Task: Create a due date automation trigger when advanced on, 2 working days after a card is due add basic not assigned to anyone is due at 11:00 AM.
Action: Mouse moved to (1099, 84)
Screenshot: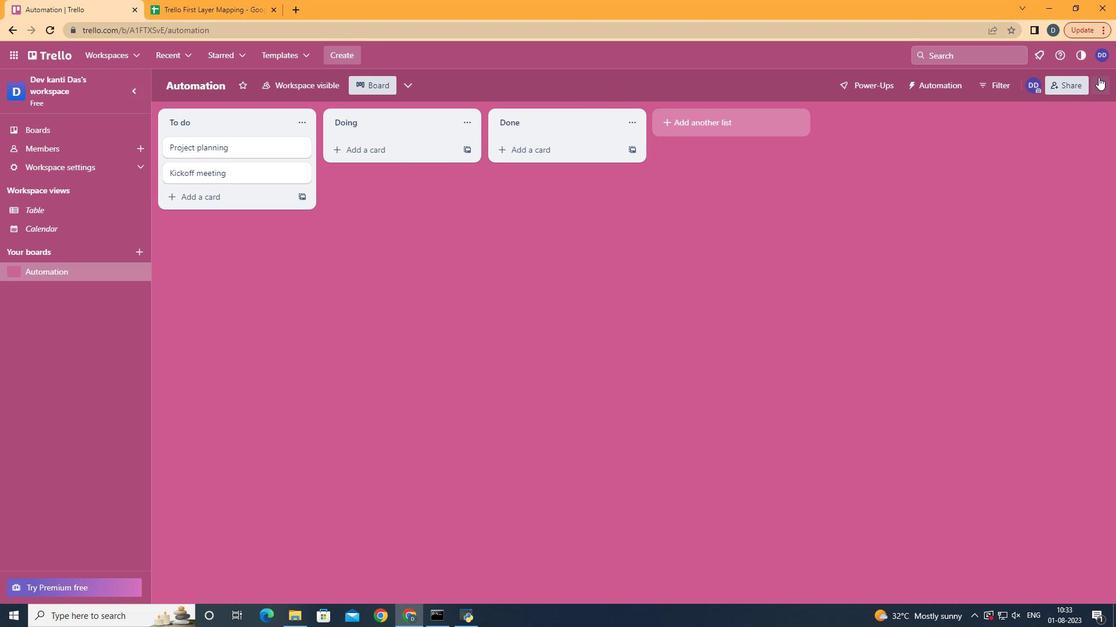 
Action: Mouse pressed left at (1099, 84)
Screenshot: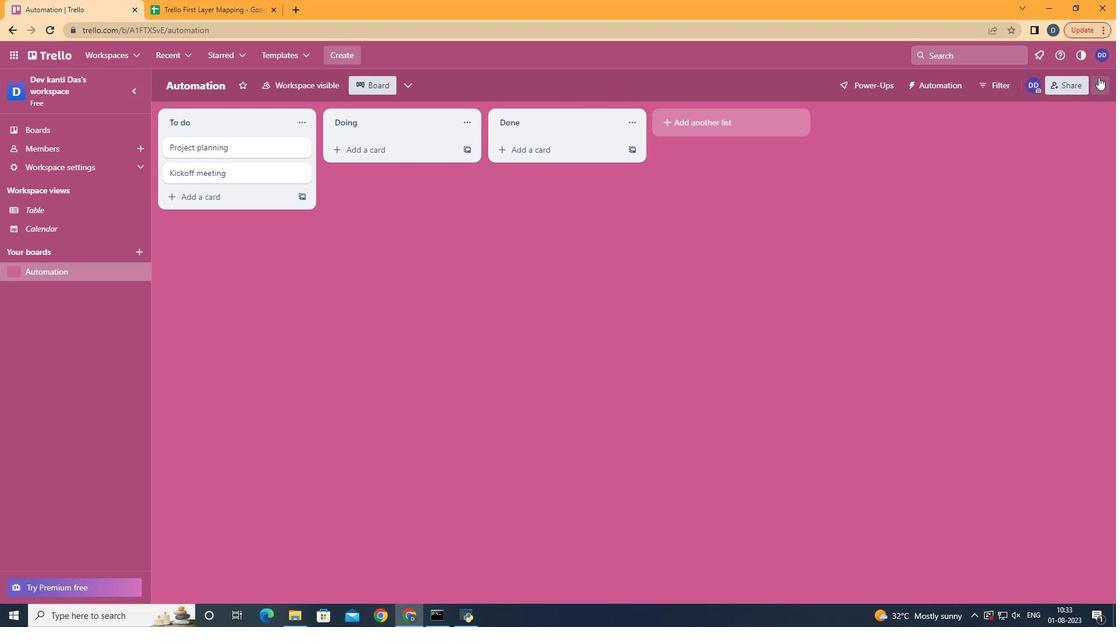 
Action: Mouse moved to (1016, 256)
Screenshot: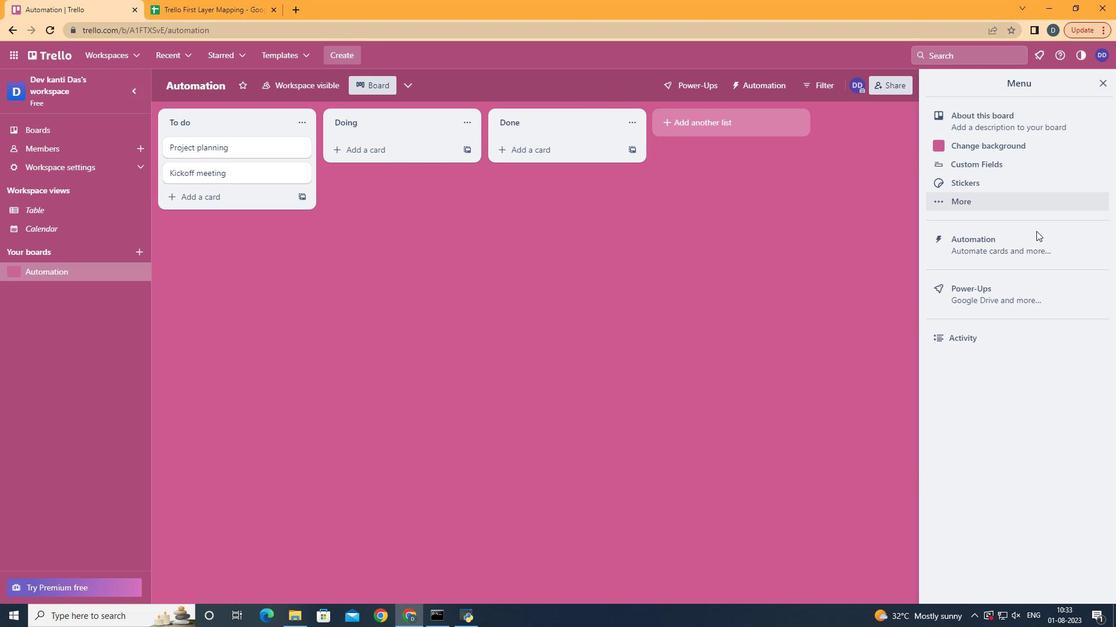 
Action: Mouse pressed left at (1016, 256)
Screenshot: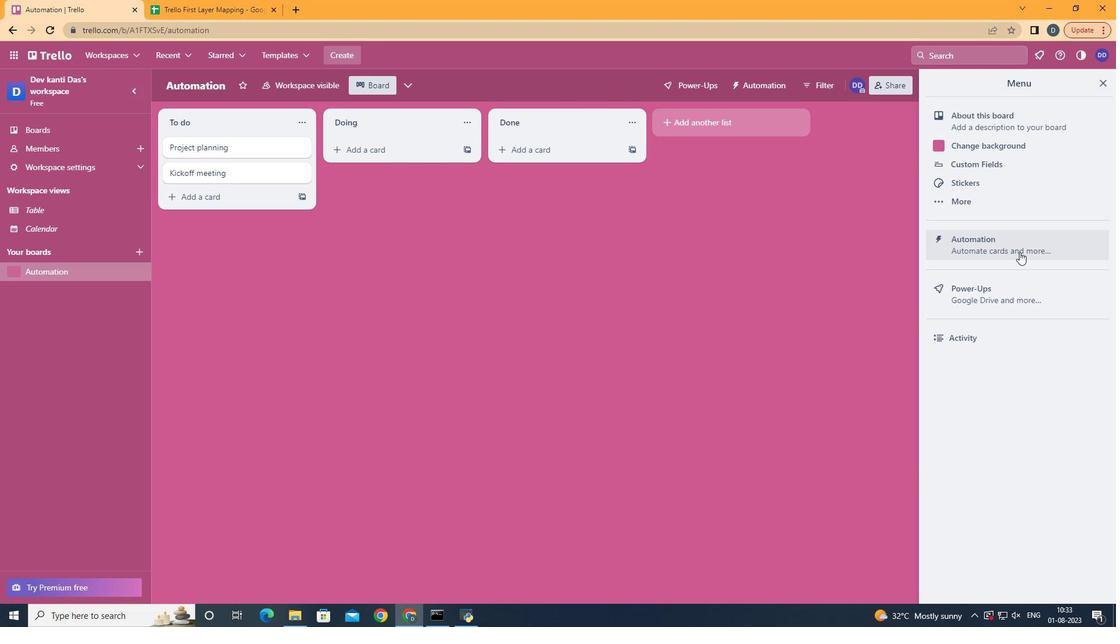 
Action: Mouse moved to (218, 231)
Screenshot: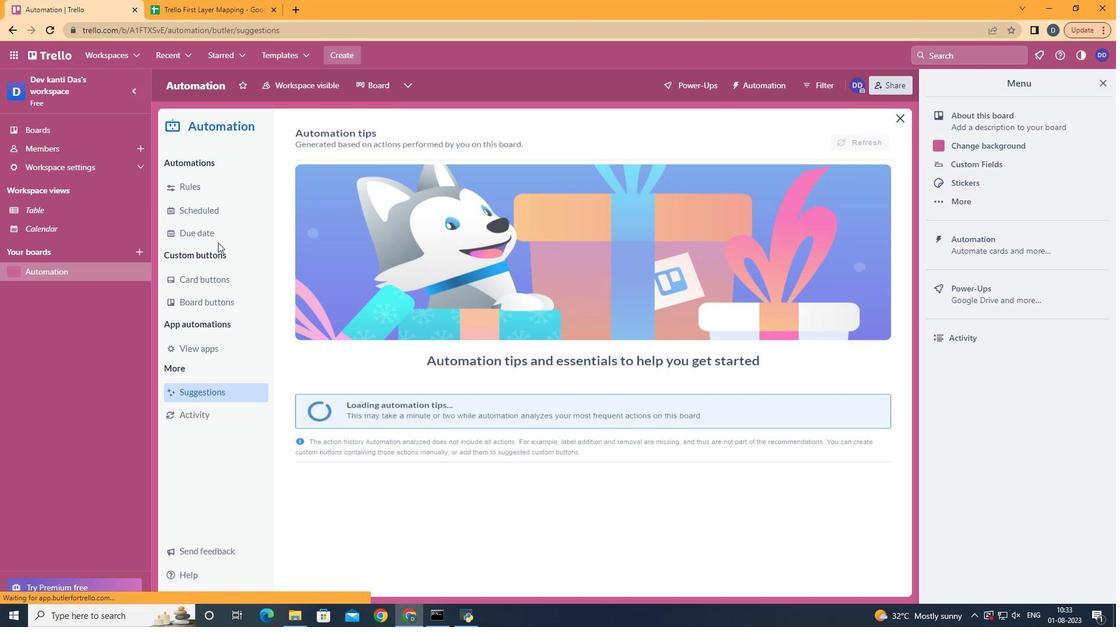 
Action: Mouse pressed left at (218, 231)
Screenshot: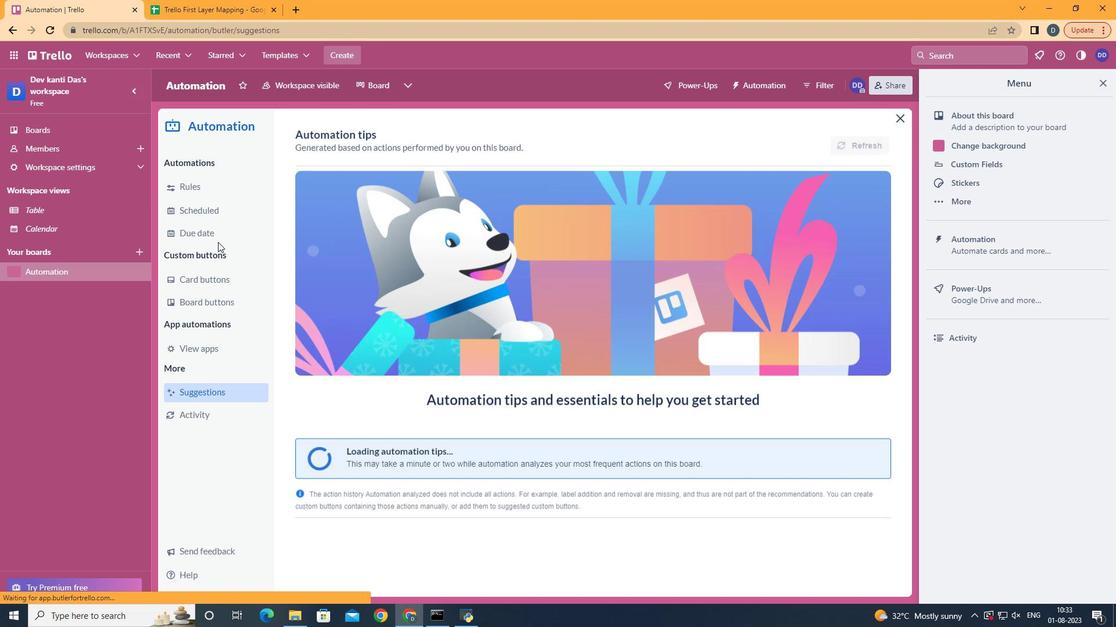 
Action: Mouse moved to (839, 138)
Screenshot: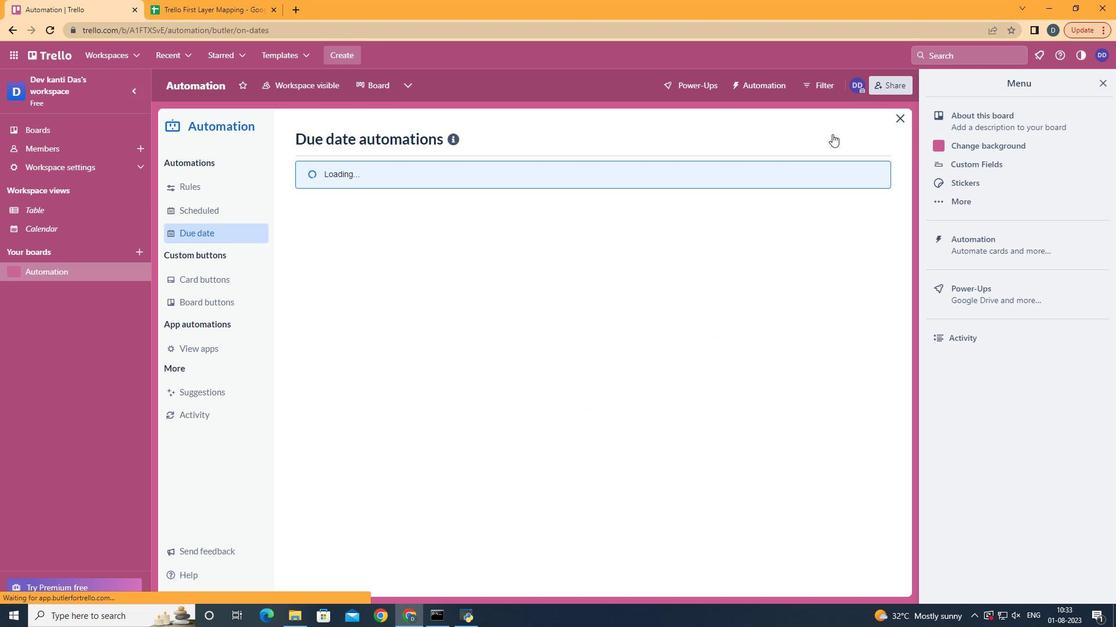 
Action: Mouse pressed left at (839, 138)
Screenshot: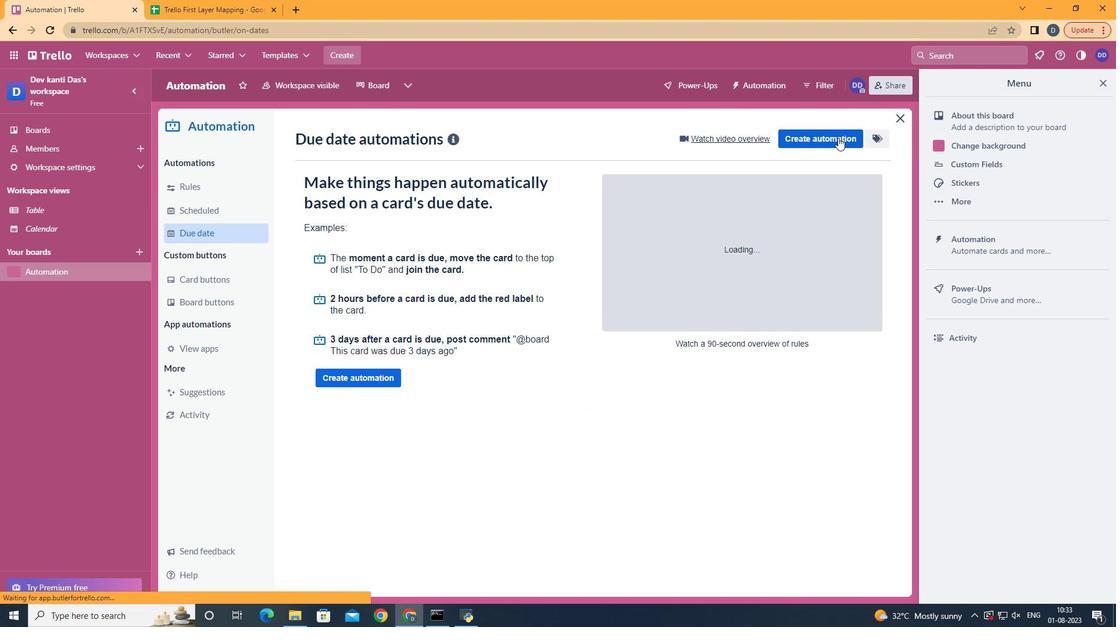 
Action: Mouse moved to (634, 244)
Screenshot: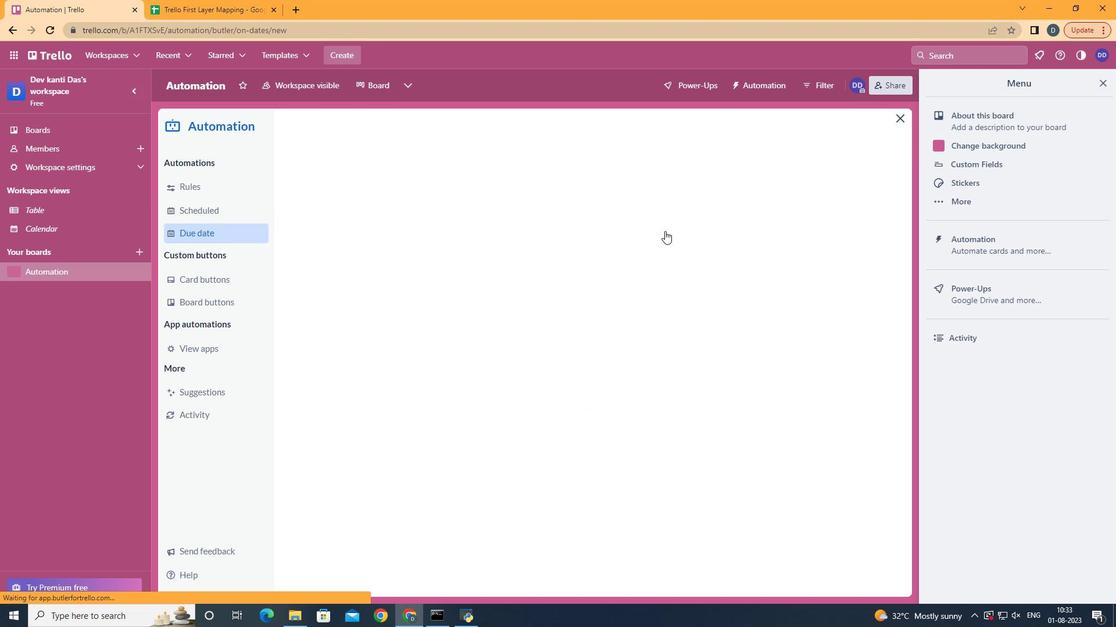 
Action: Mouse pressed left at (634, 244)
Screenshot: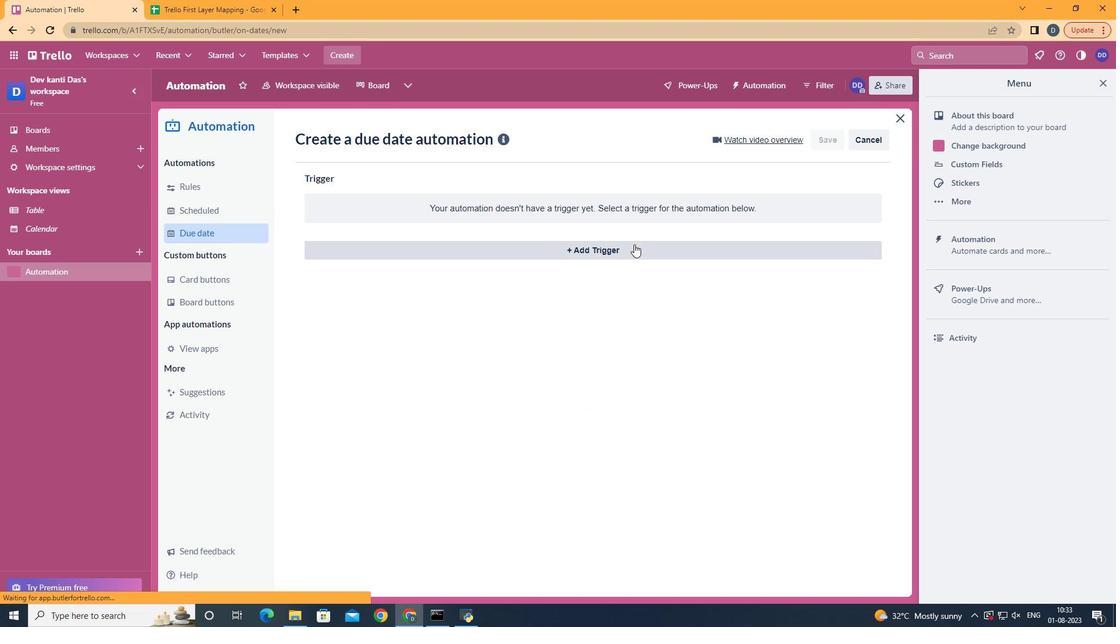 
Action: Mouse moved to (377, 468)
Screenshot: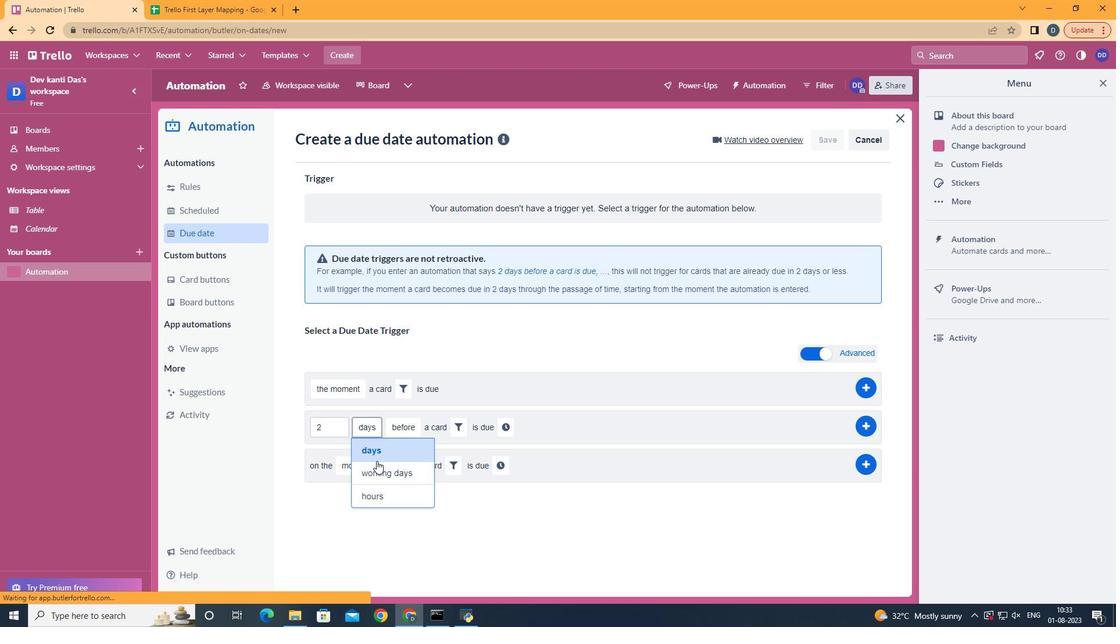 
Action: Mouse pressed left at (377, 468)
Screenshot: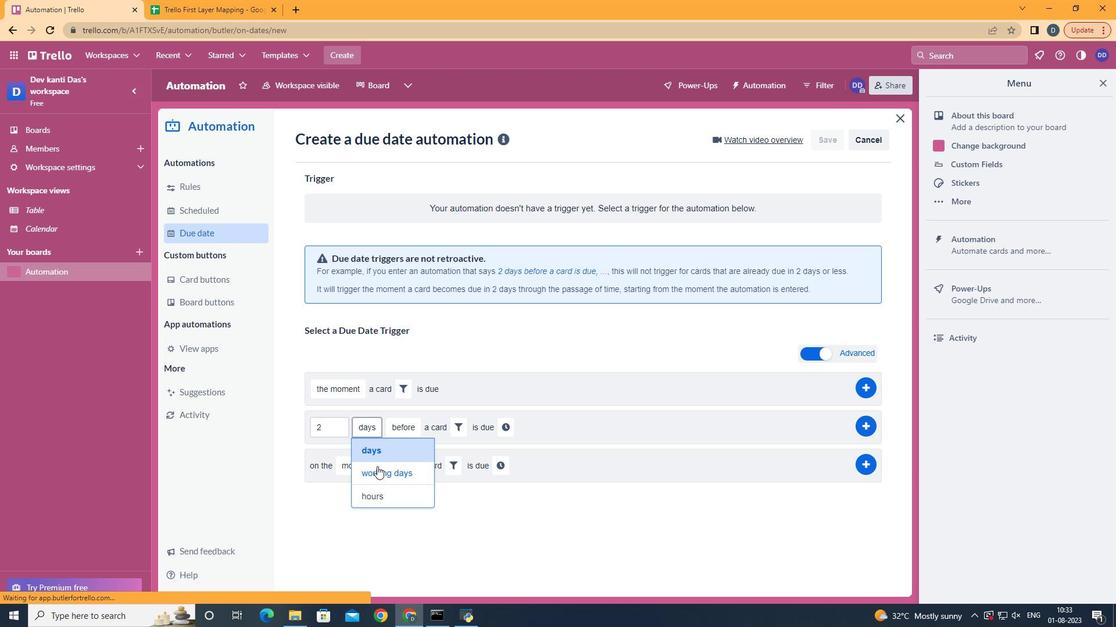 
Action: Mouse moved to (443, 470)
Screenshot: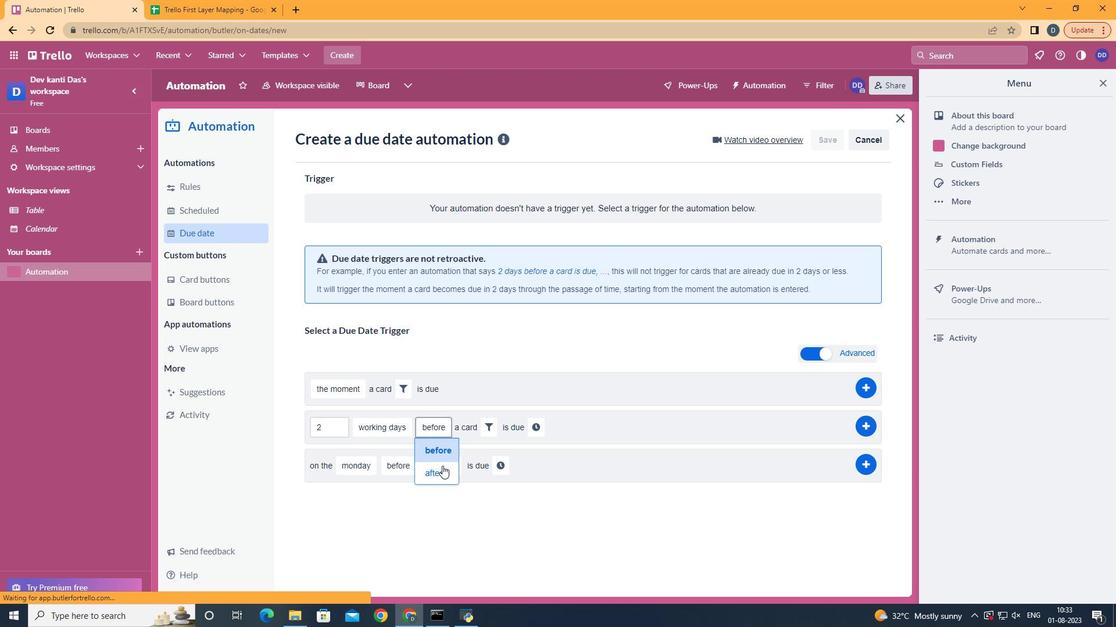 
Action: Mouse pressed left at (443, 470)
Screenshot: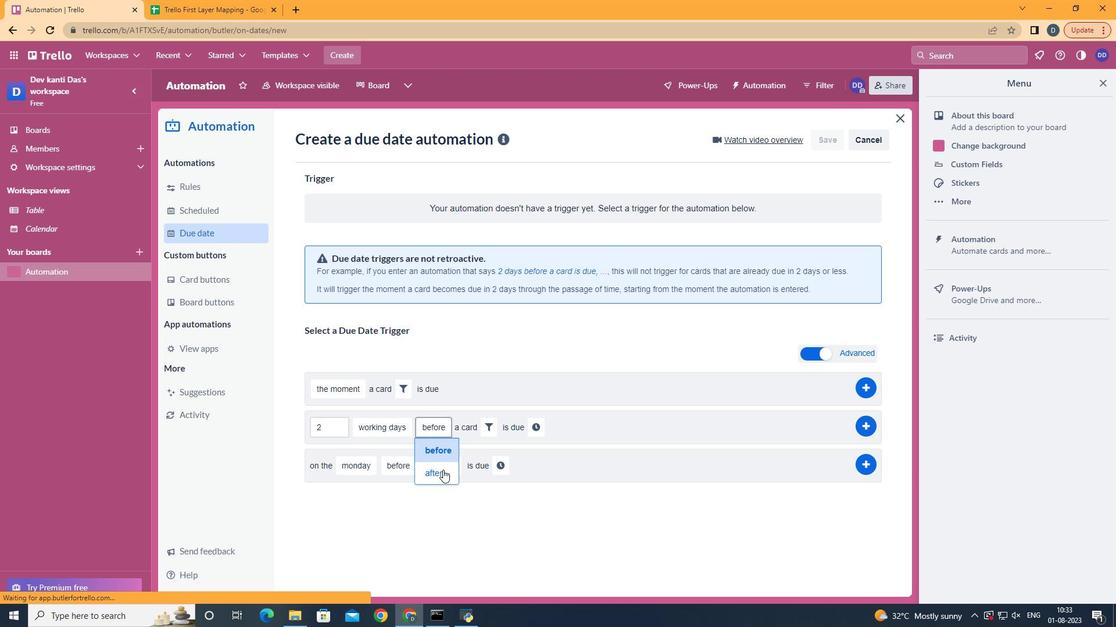 
Action: Mouse moved to (482, 428)
Screenshot: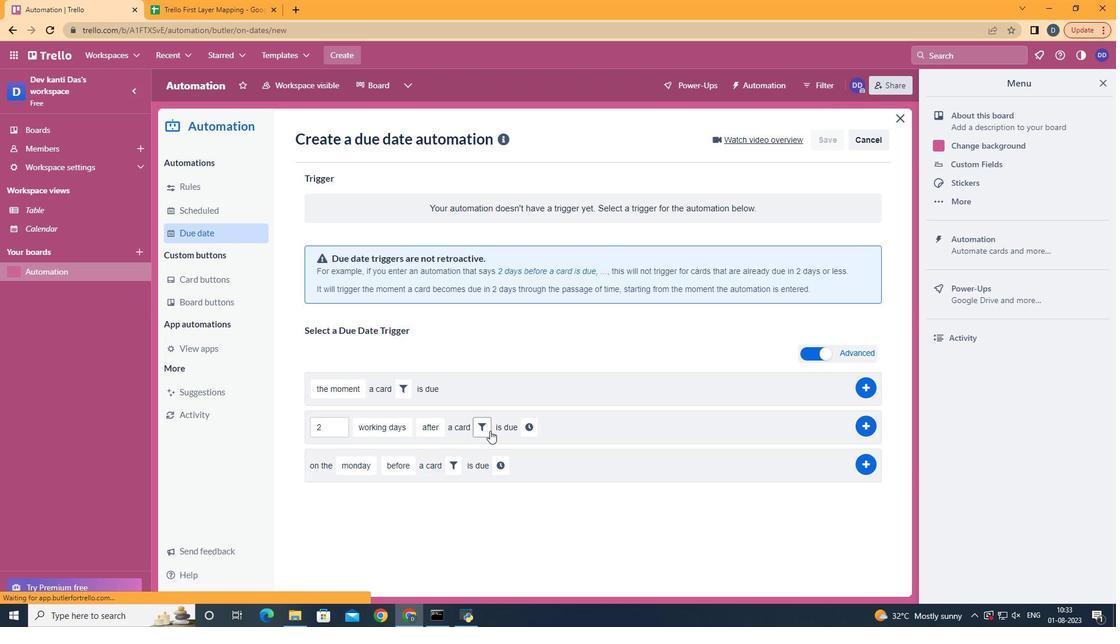 
Action: Mouse pressed left at (482, 428)
Screenshot: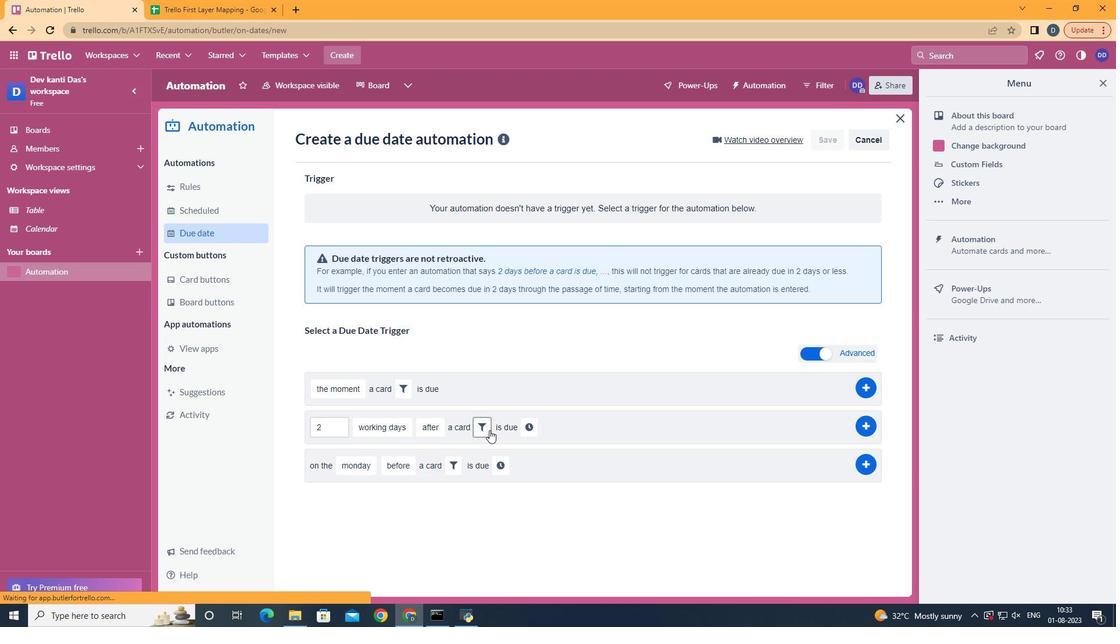 
Action: Mouse moved to (532, 551)
Screenshot: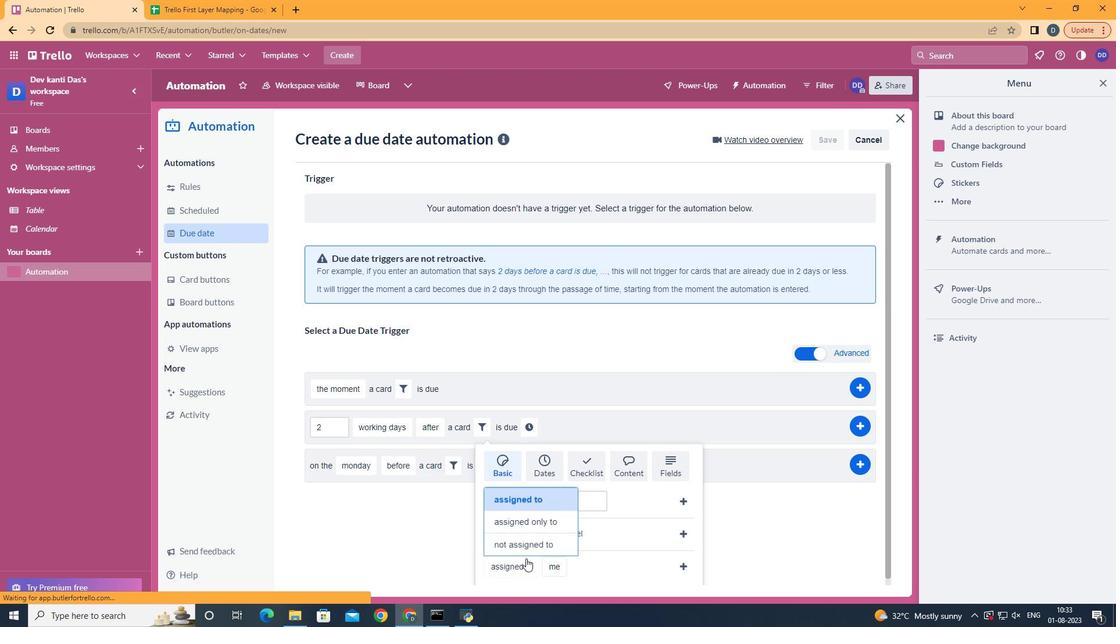 
Action: Mouse pressed left at (532, 551)
Screenshot: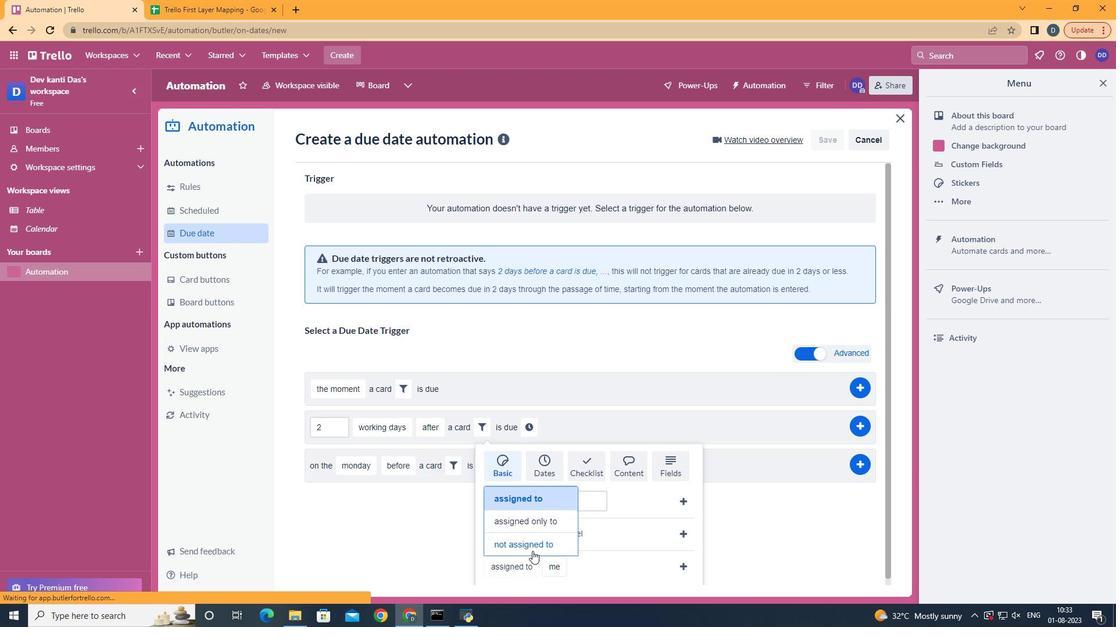 
Action: Mouse moved to (588, 528)
Screenshot: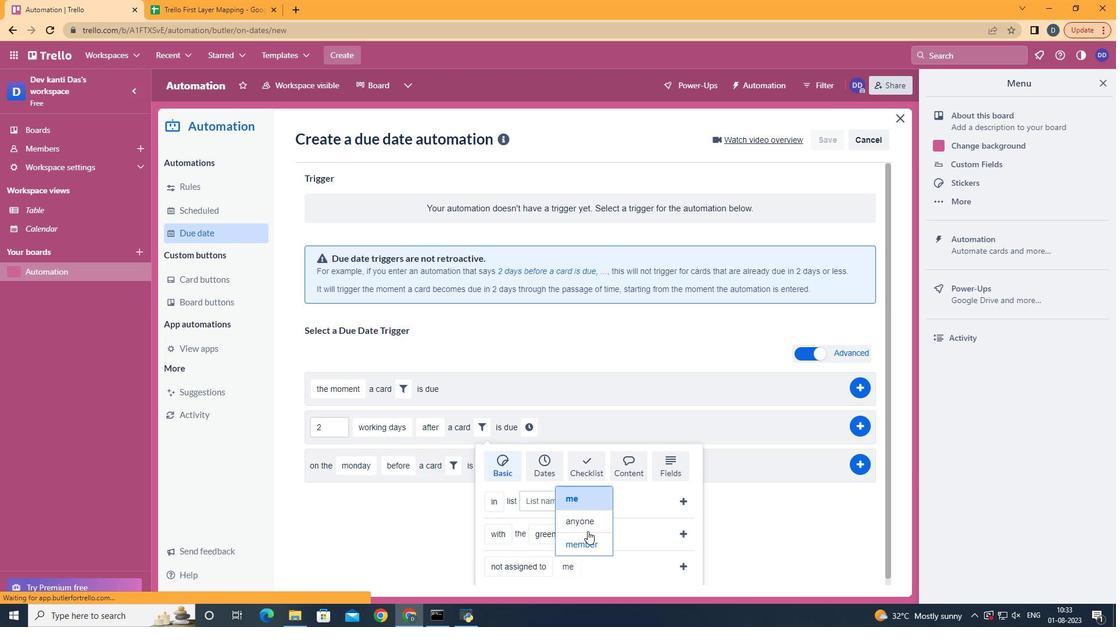 
Action: Mouse pressed left at (588, 528)
Screenshot: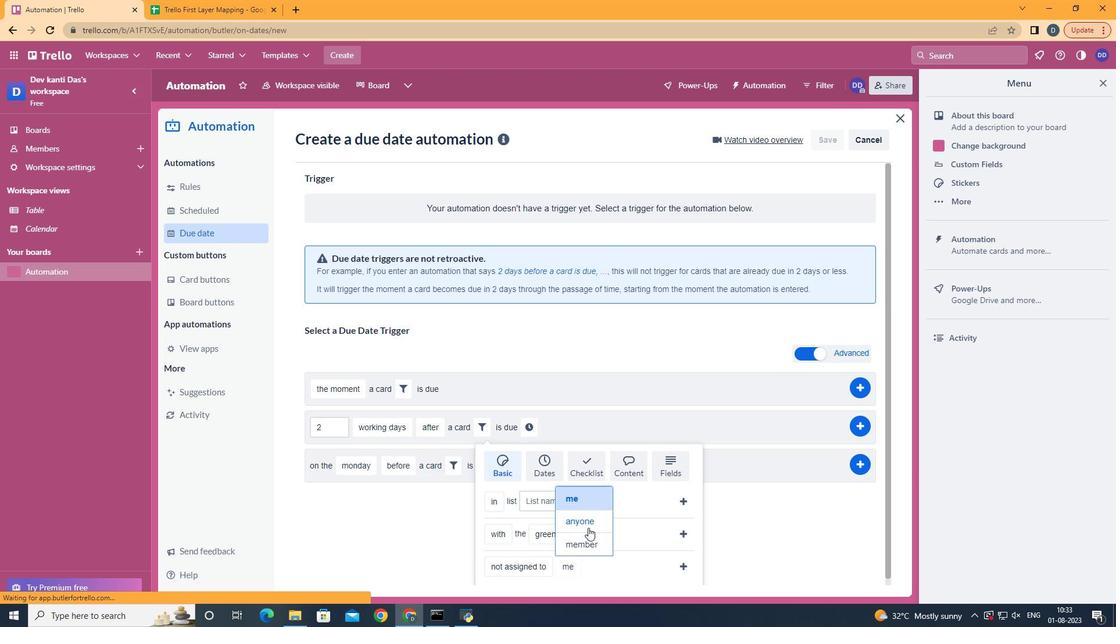 
Action: Mouse moved to (683, 566)
Screenshot: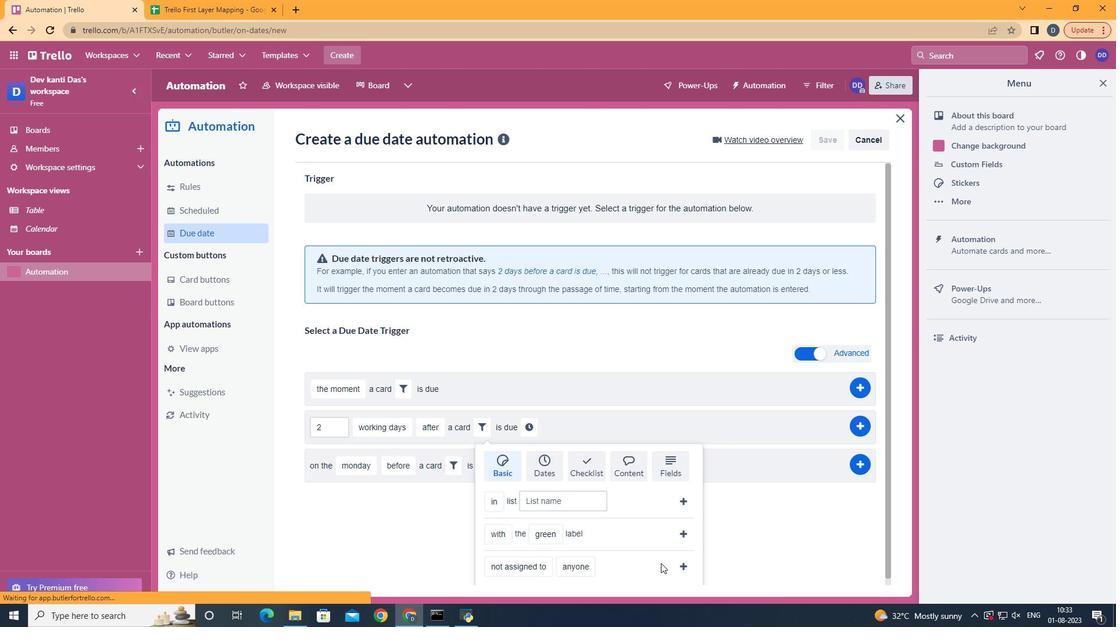 
Action: Mouse pressed left at (683, 566)
Screenshot: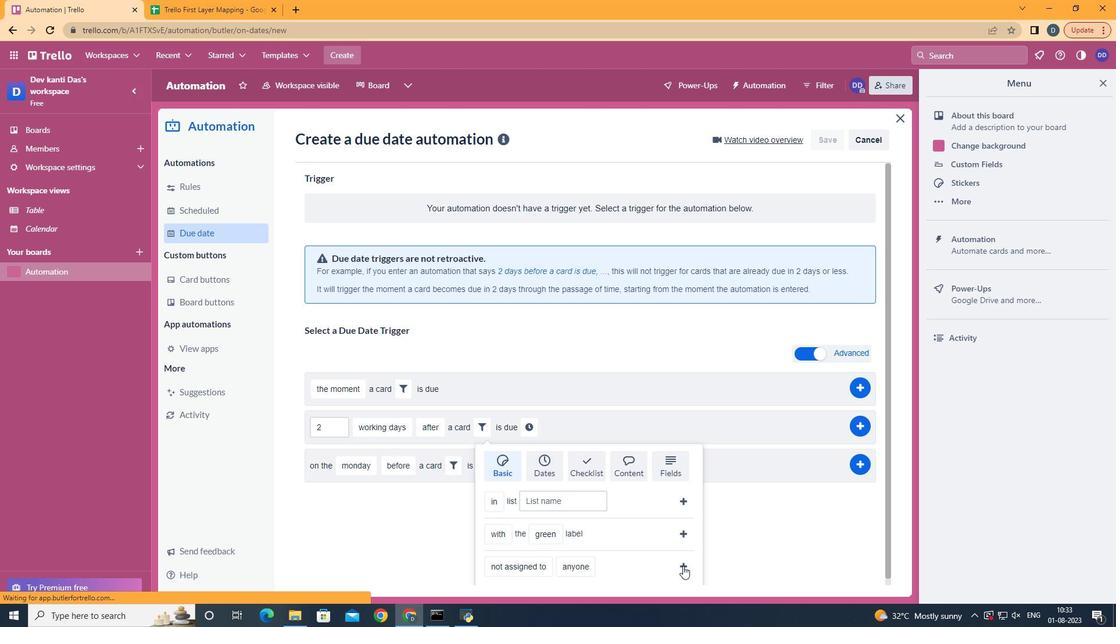 
Action: Mouse moved to (644, 428)
Screenshot: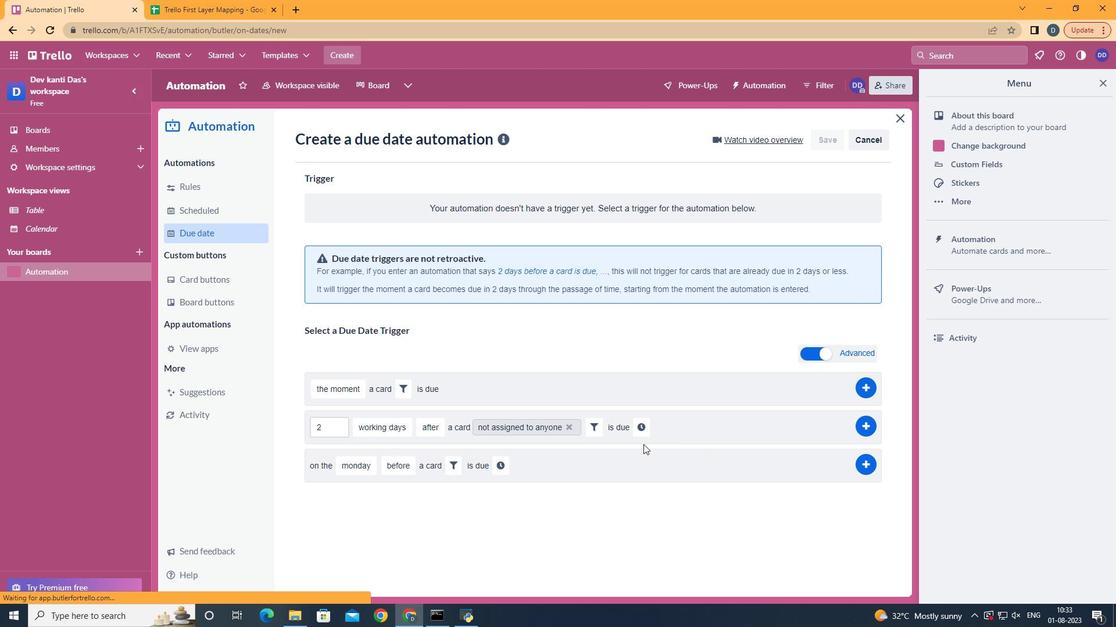
Action: Mouse pressed left at (644, 428)
Screenshot: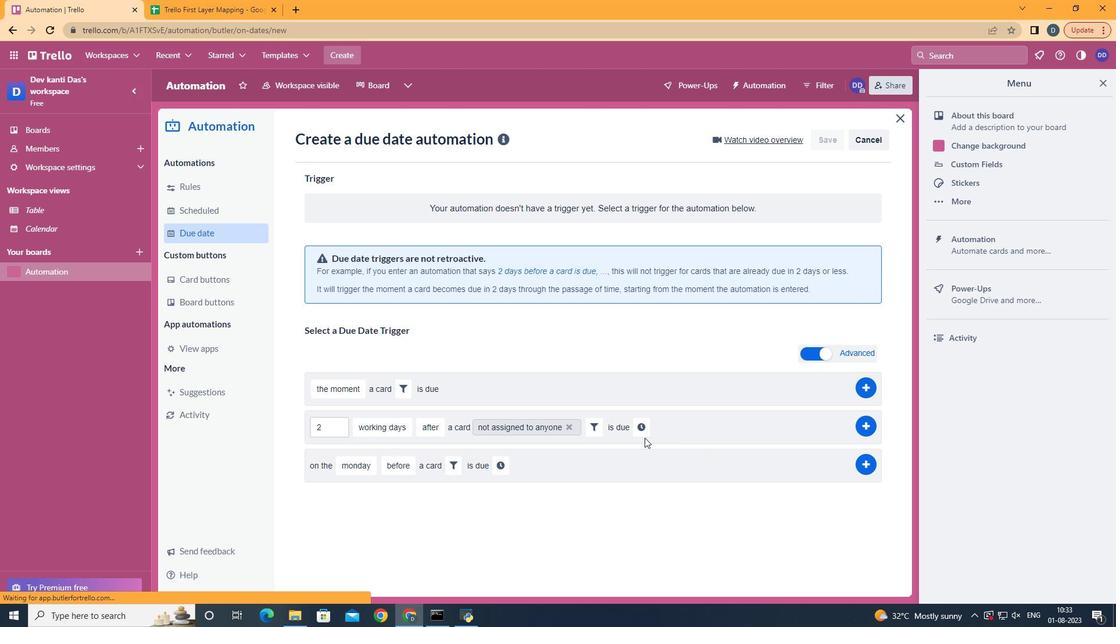 
Action: Mouse moved to (666, 433)
Screenshot: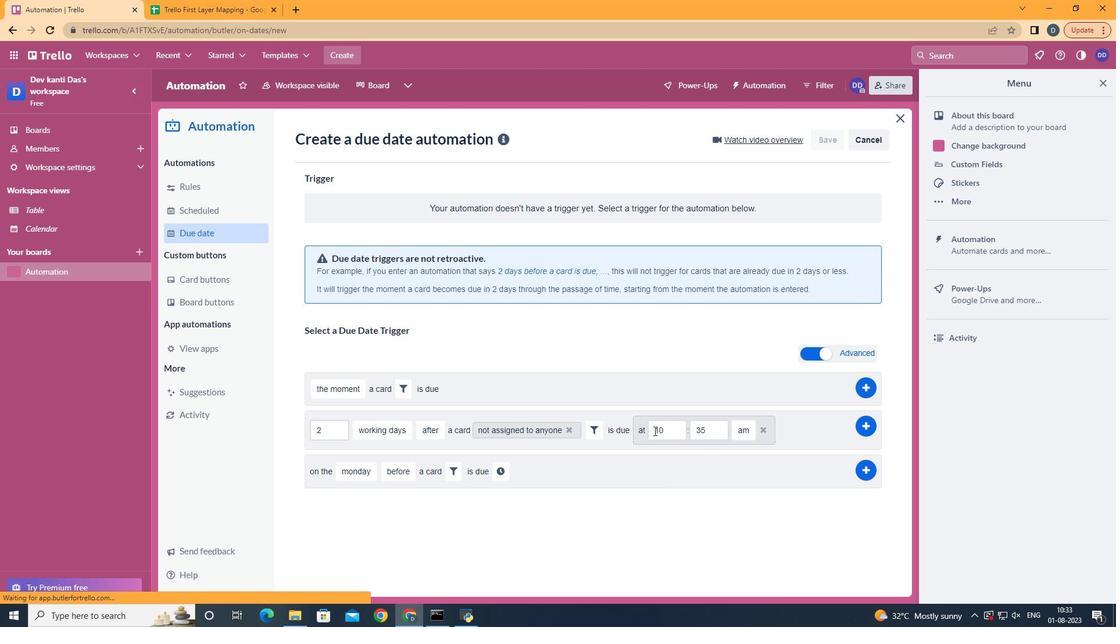 
Action: Mouse pressed left at (666, 433)
Screenshot: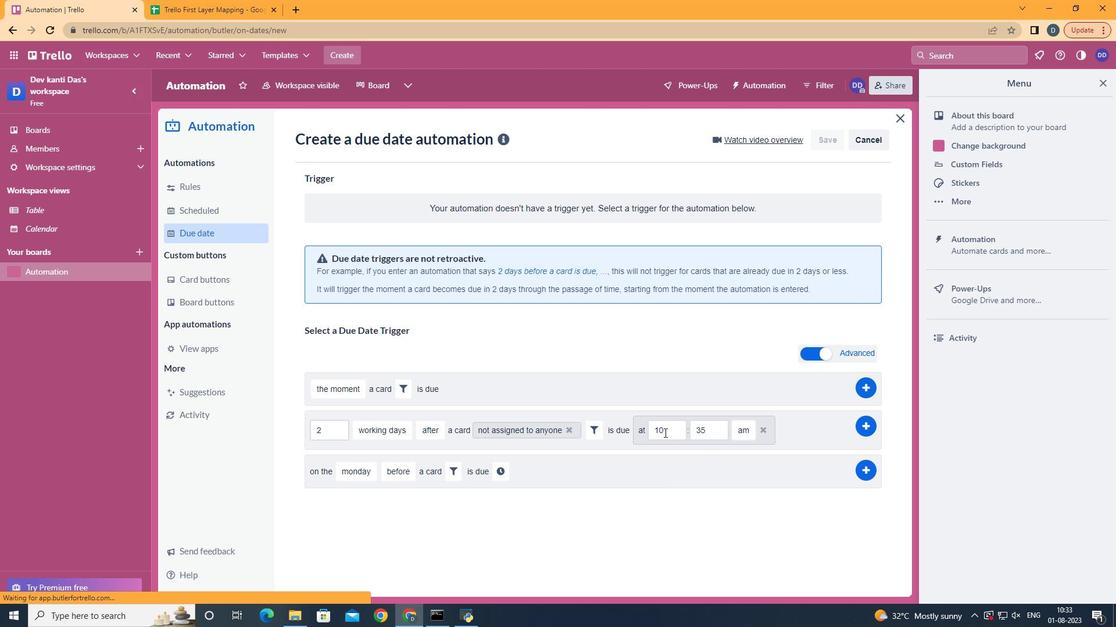 
Action: Key pressed <Key.backspace>1
Screenshot: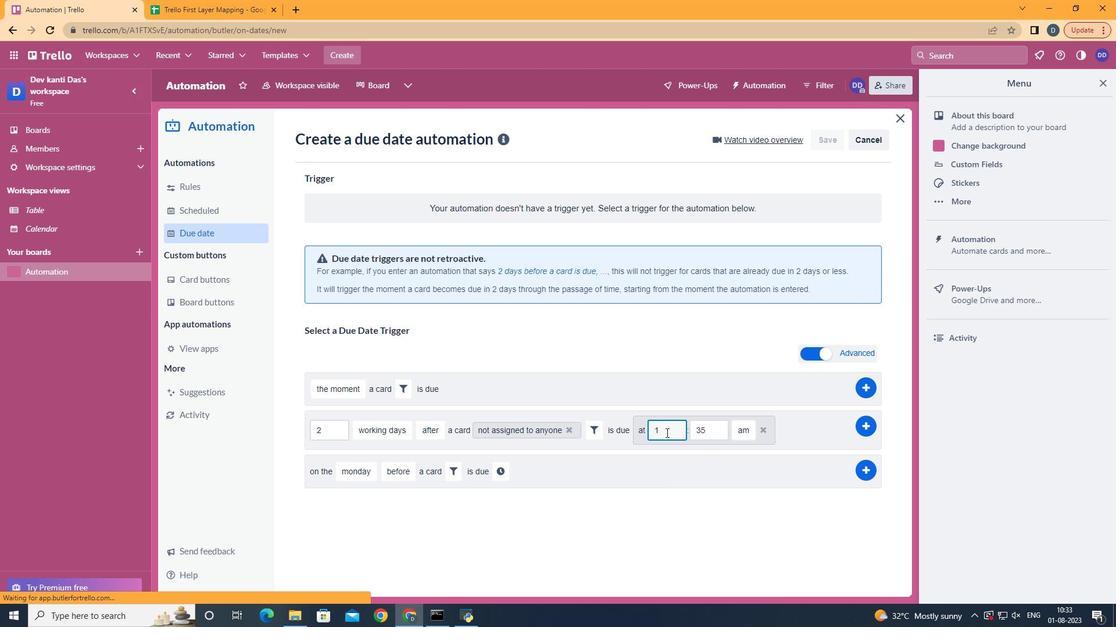 
Action: Mouse moved to (725, 430)
Screenshot: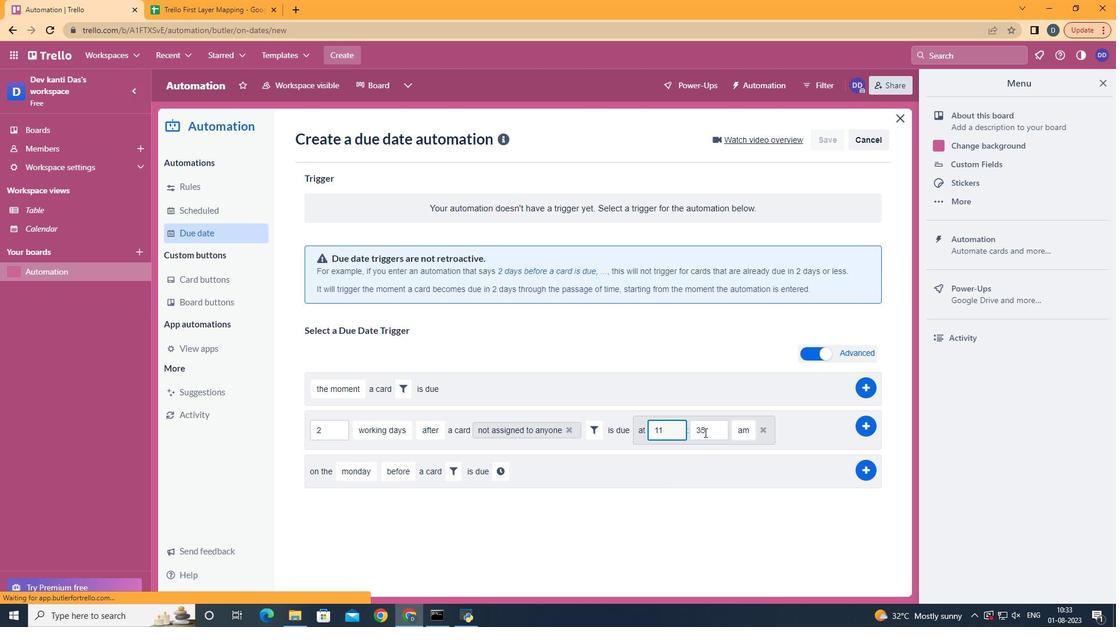 
Action: Mouse pressed left at (725, 430)
Screenshot: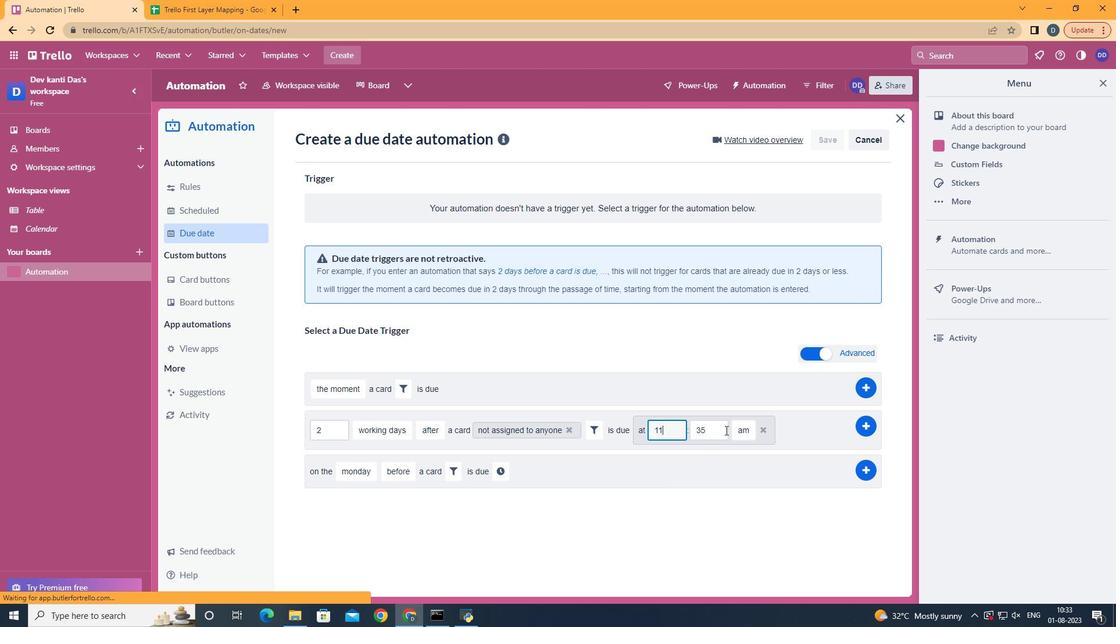 
Action: Mouse moved to (722, 430)
Screenshot: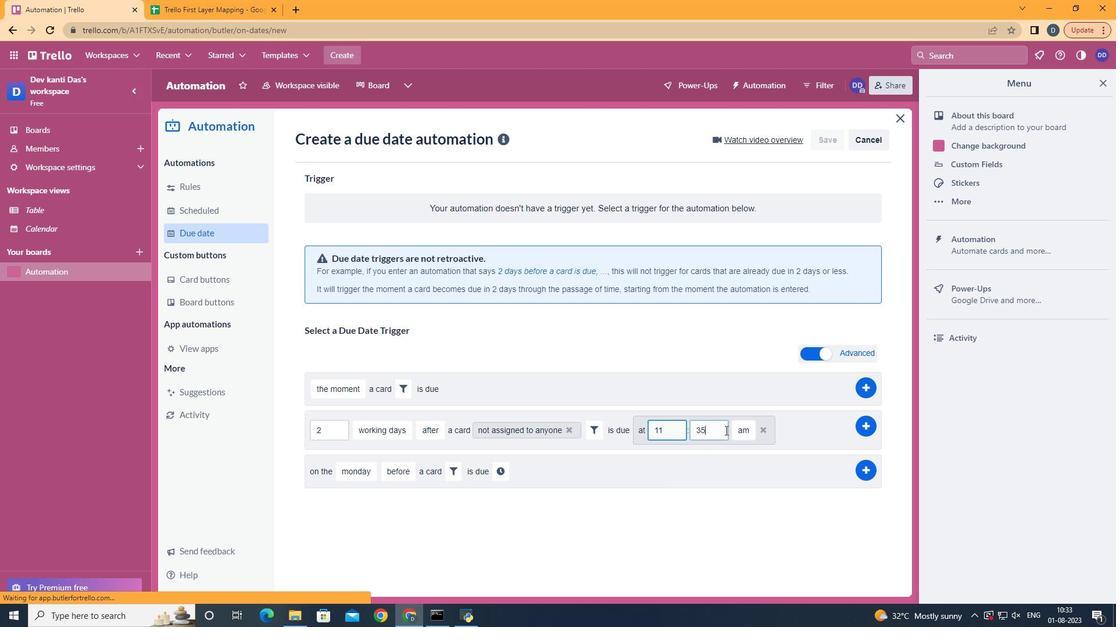 
Action: Key pressed <Key.backspace><Key.backspace>00
Screenshot: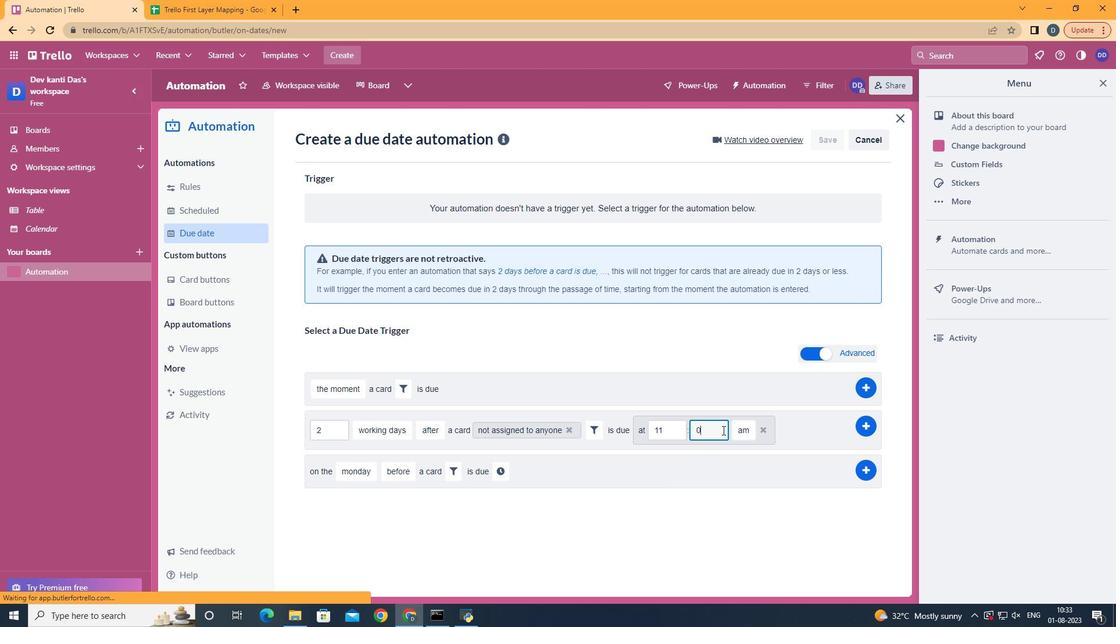 
Action: Mouse moved to (869, 430)
Screenshot: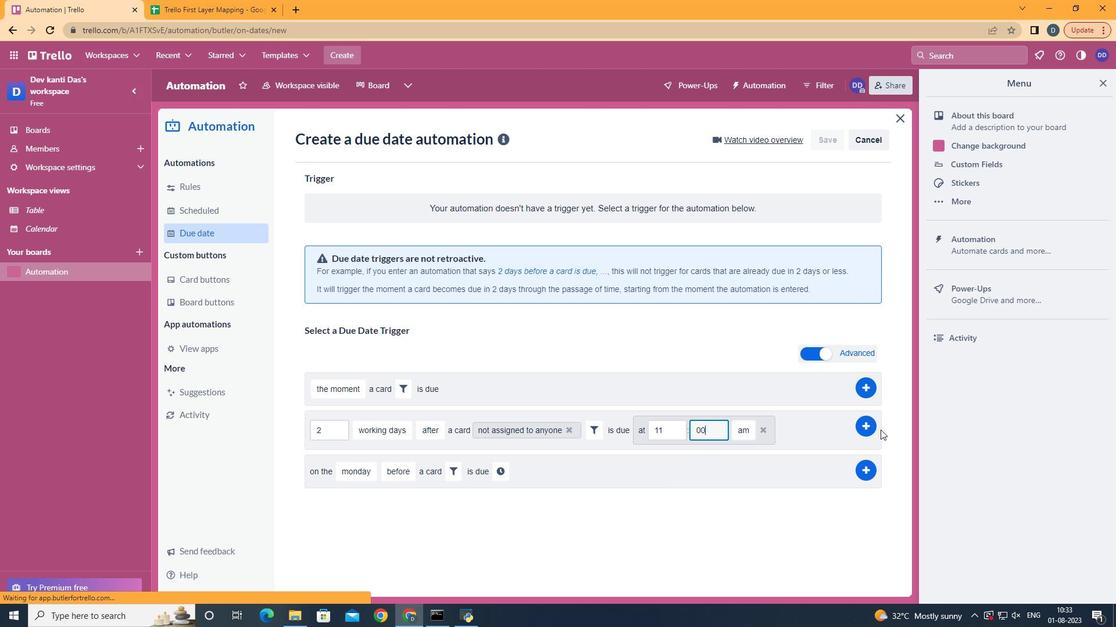 
Action: Mouse pressed left at (869, 430)
Screenshot: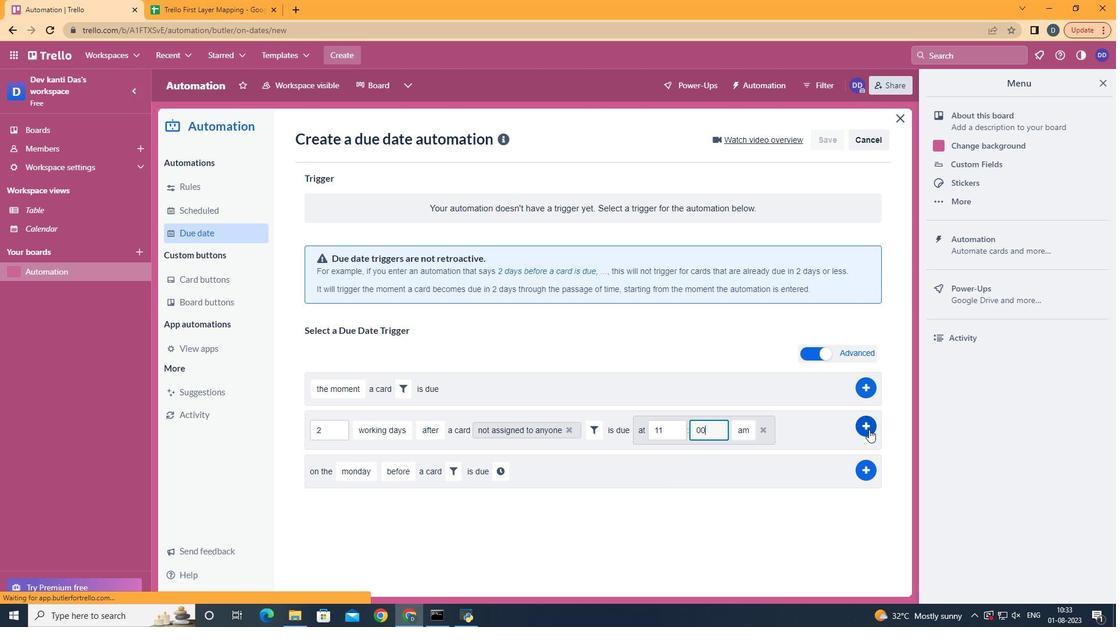 
Action: Mouse moved to (569, 276)
Screenshot: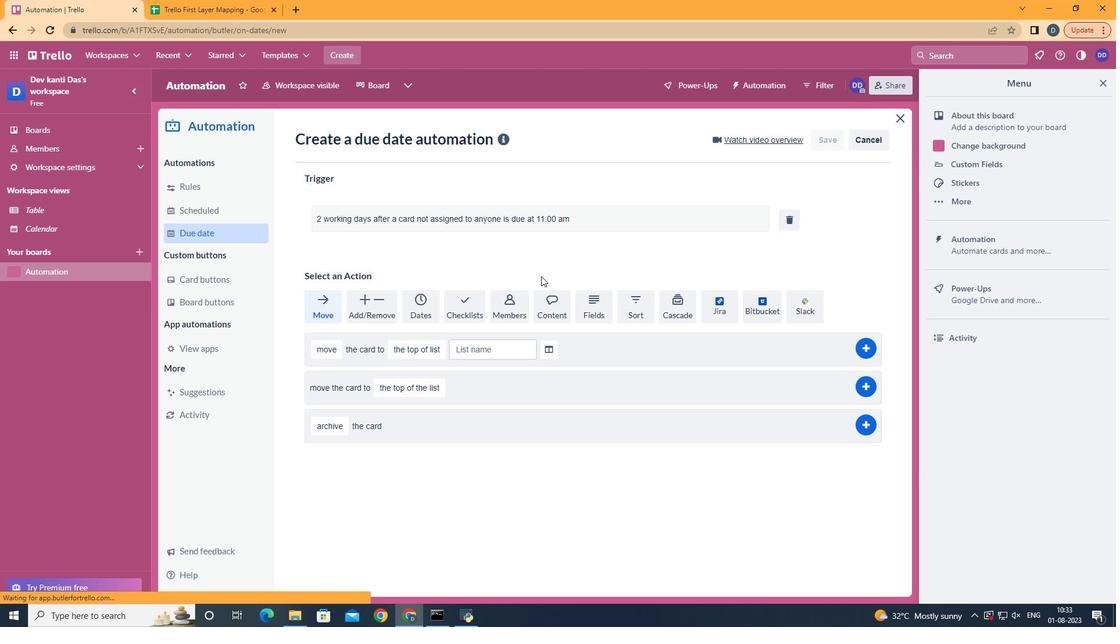 
